 Task: Select the editor in the Peek Widget Default Focus
Action: Mouse moved to (12, 625)
Screenshot: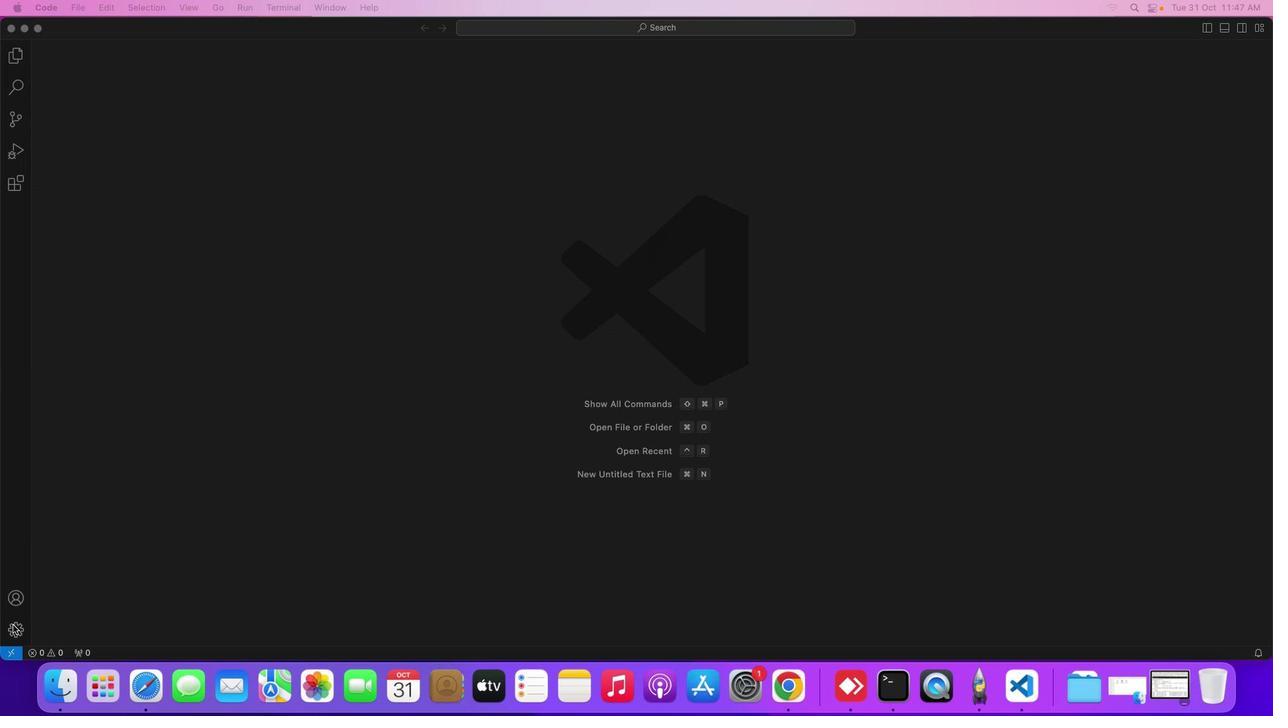 
Action: Mouse pressed left at (12, 625)
Screenshot: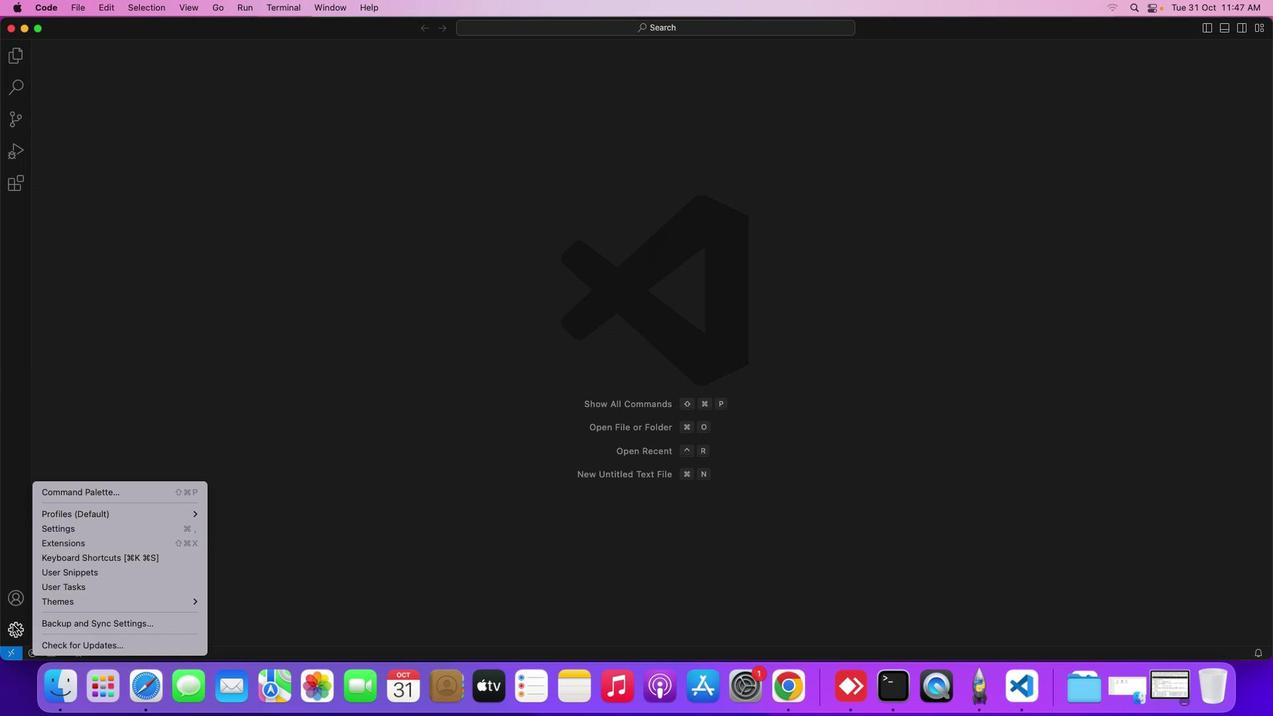 
Action: Mouse moved to (132, 532)
Screenshot: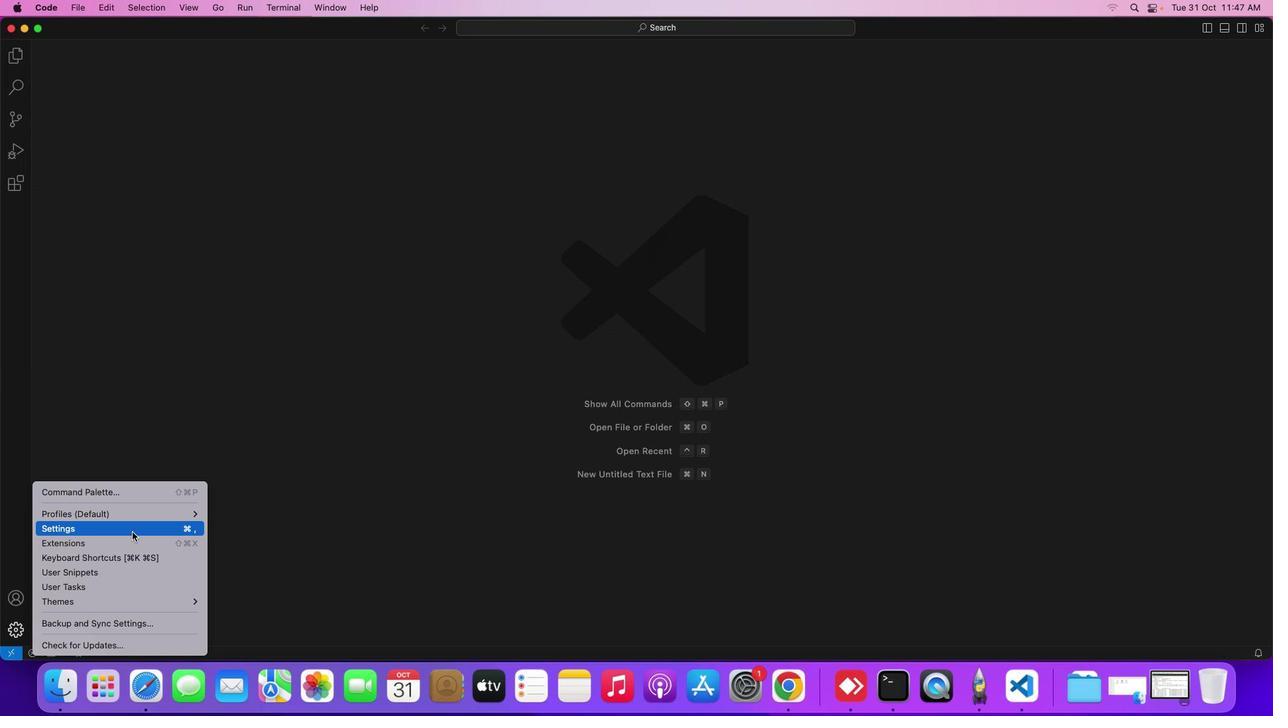 
Action: Mouse pressed left at (132, 532)
Screenshot: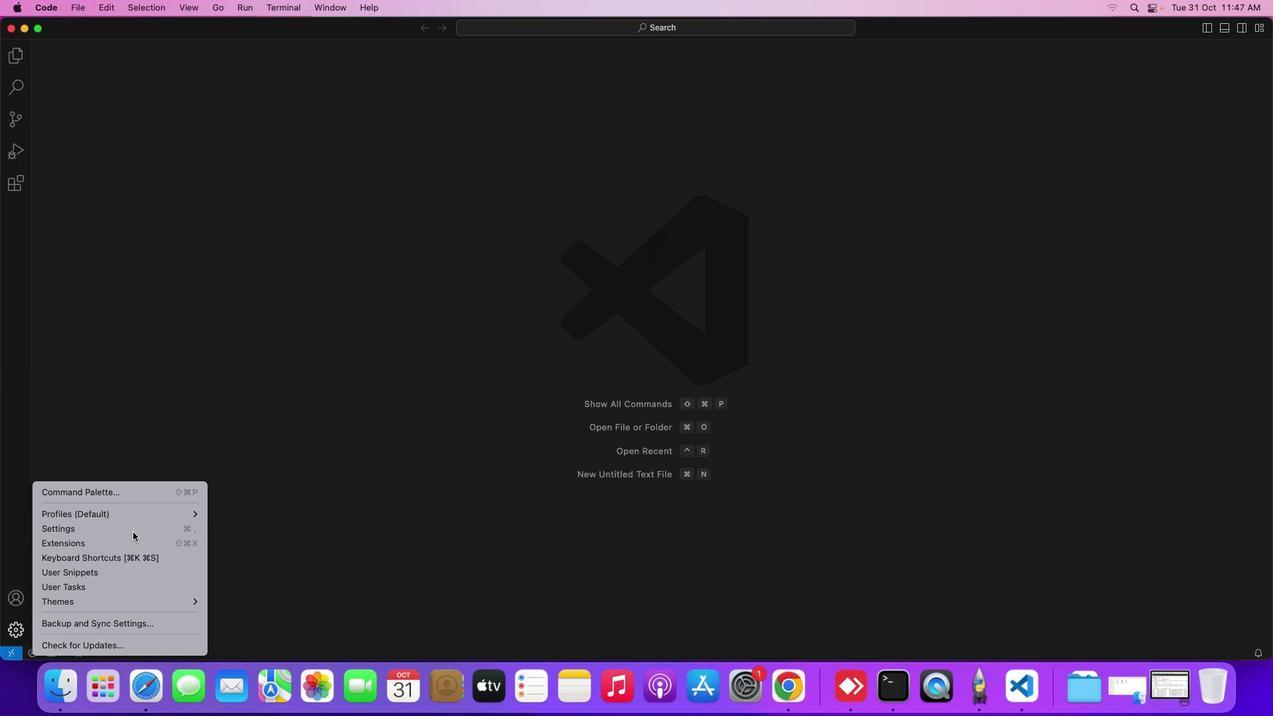
Action: Mouse moved to (486, 555)
Screenshot: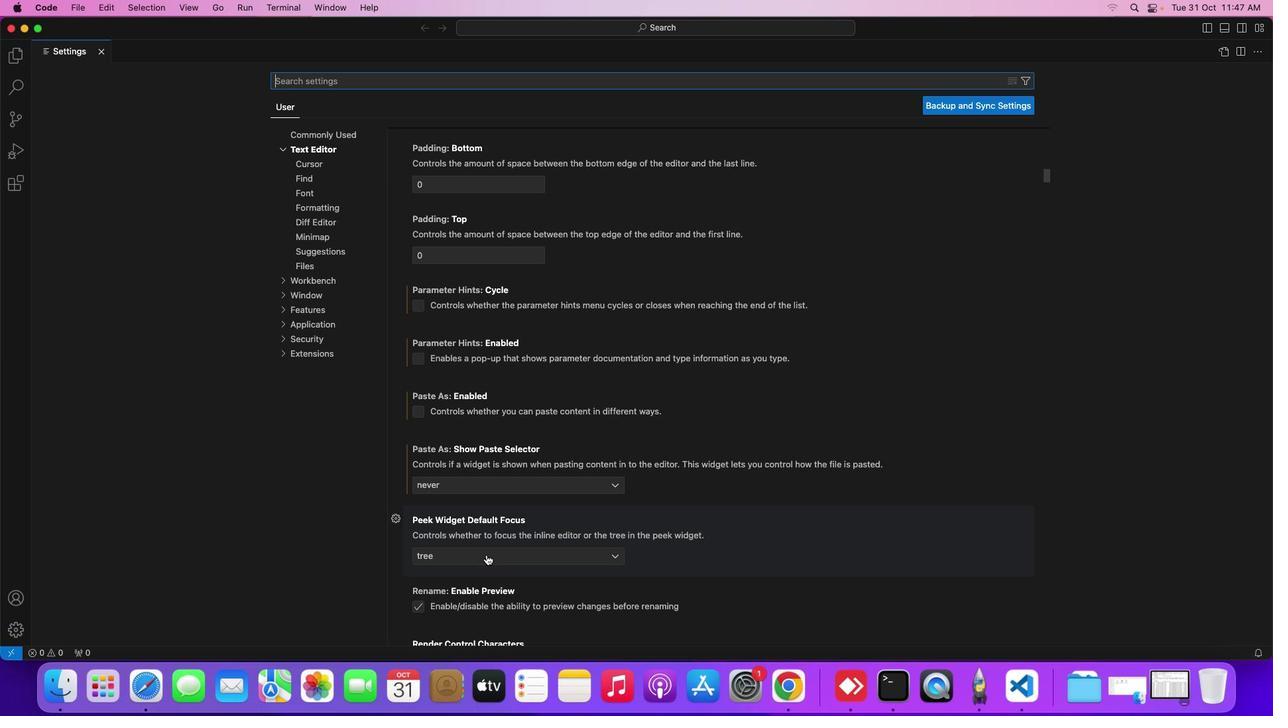 
Action: Mouse pressed left at (486, 555)
Screenshot: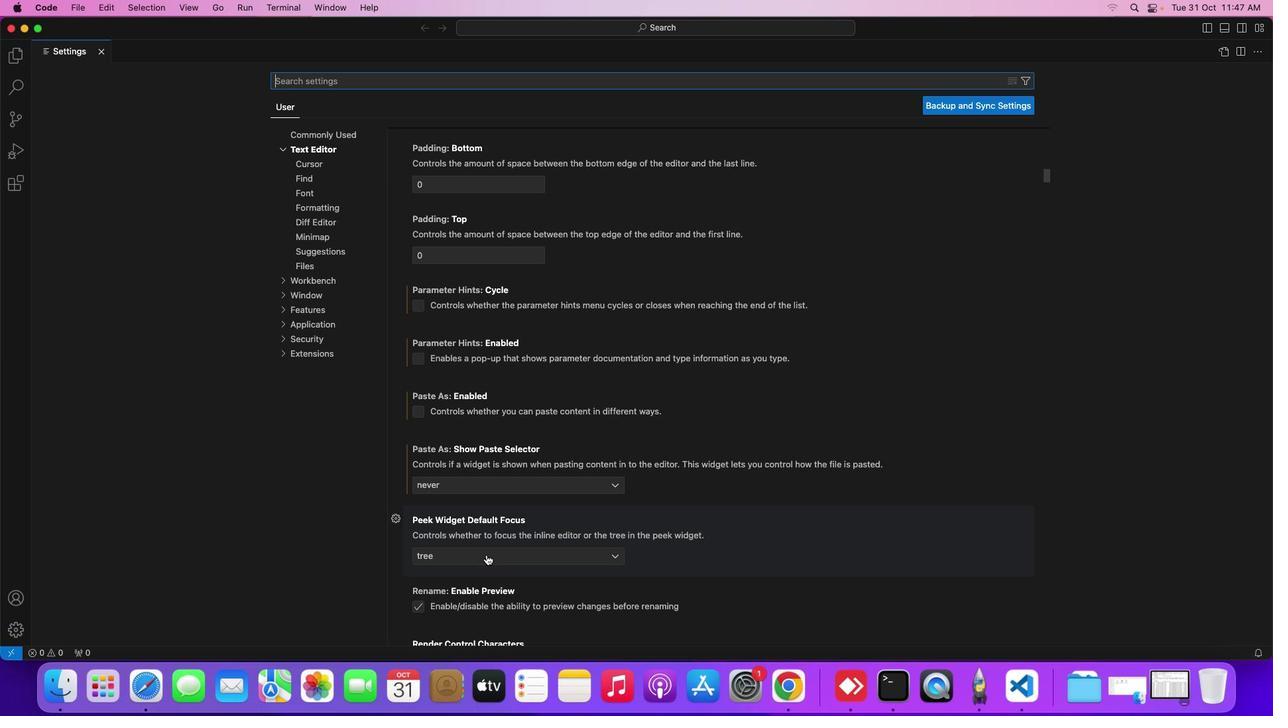 
Action: Mouse moved to (488, 585)
Screenshot: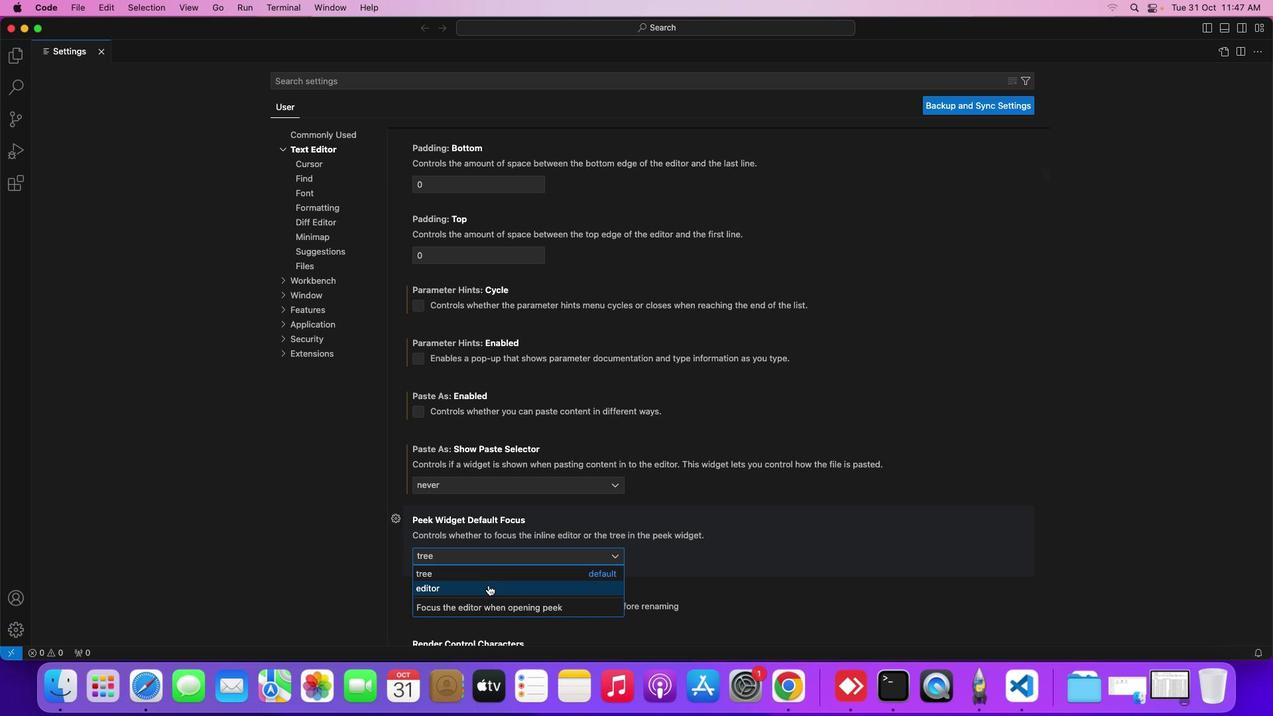 
Action: Mouse pressed left at (488, 585)
Screenshot: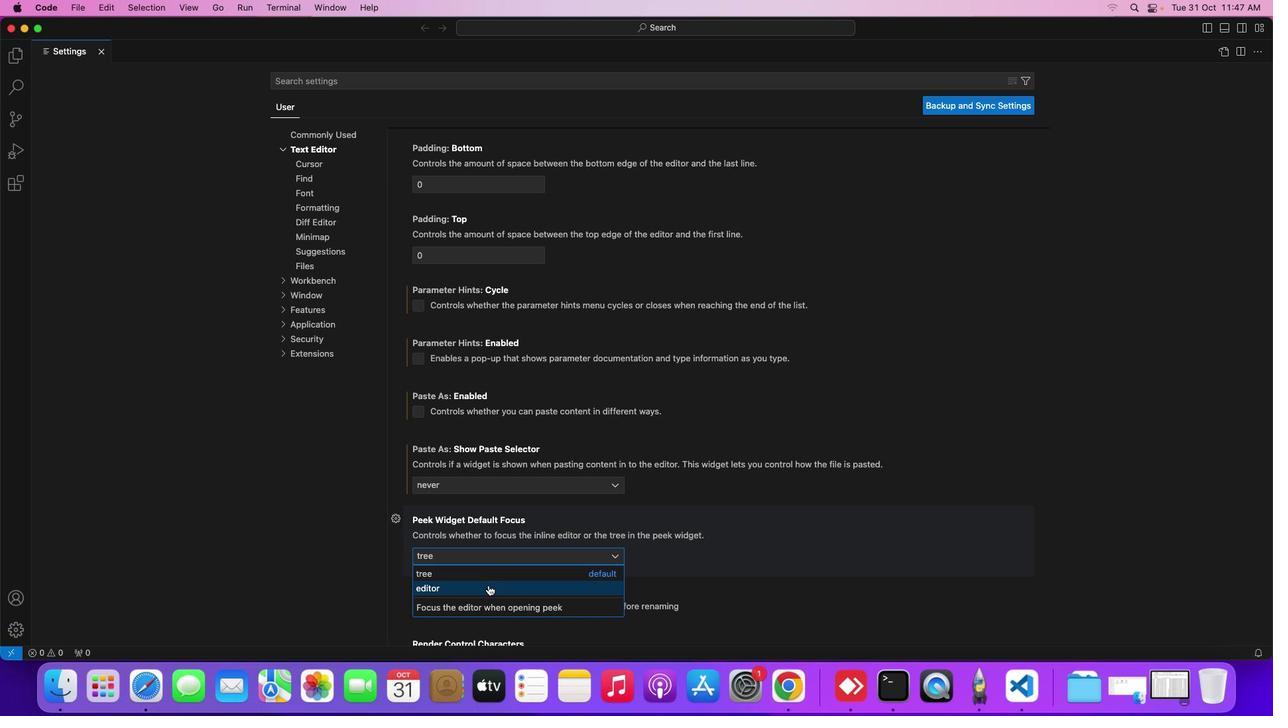 
Action: Mouse moved to (1008, 245)
Screenshot: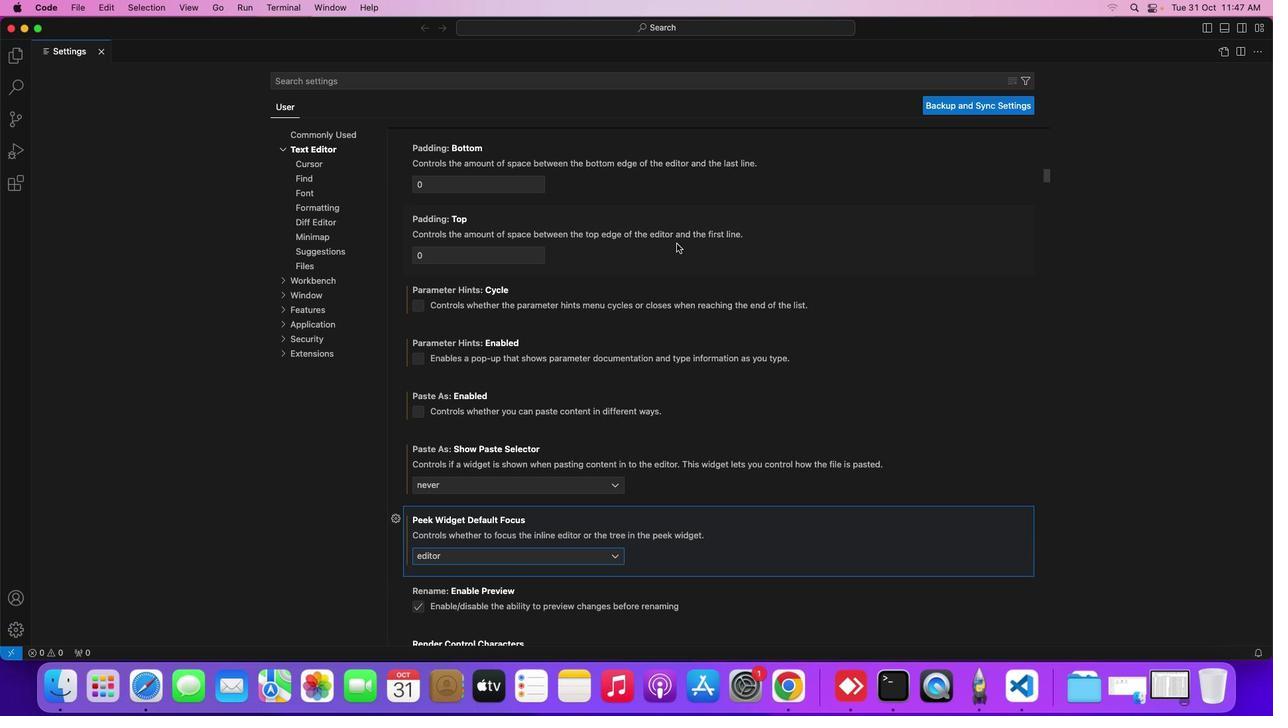 
